 Task: Assign in the project ZoomOut the issue 'Upgrade the search functionality of a web application to improve accuracy and relevancy of search results' to the sprint 'Supernatural'.
Action: Mouse moved to (1241, 354)
Screenshot: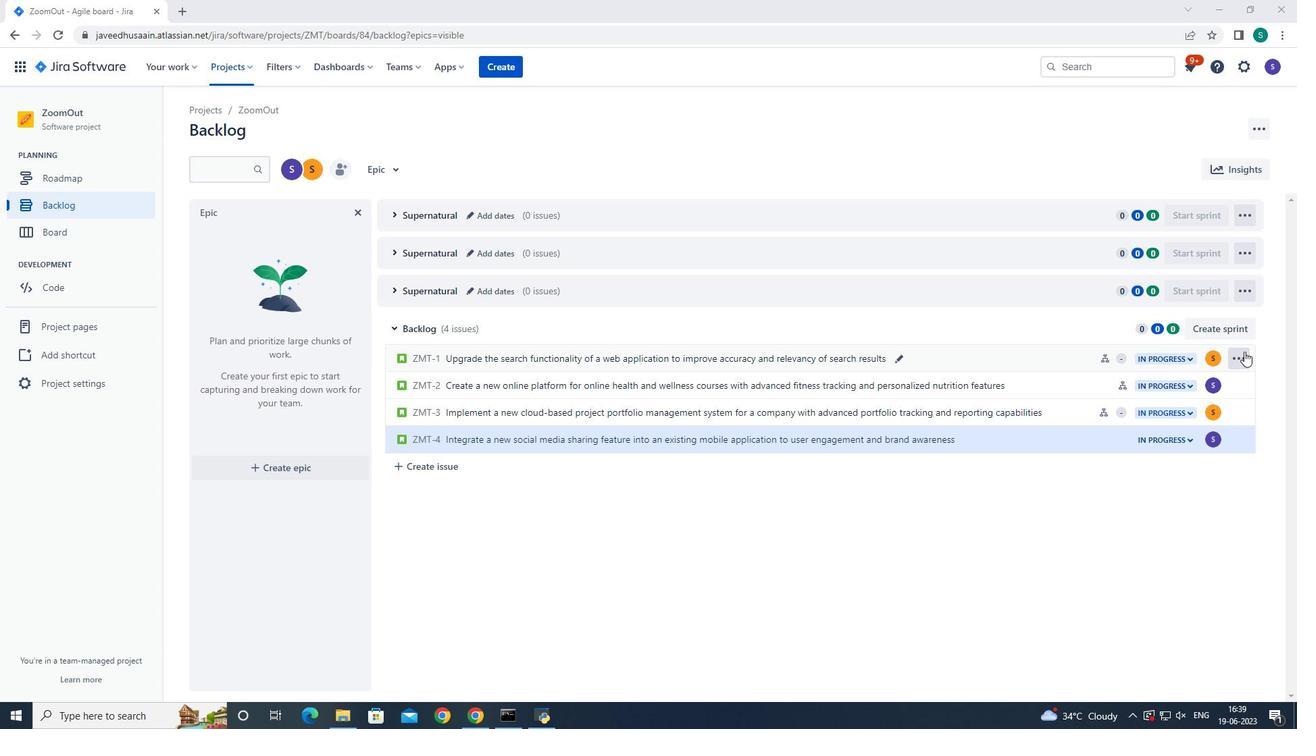 
Action: Mouse pressed left at (1241, 354)
Screenshot: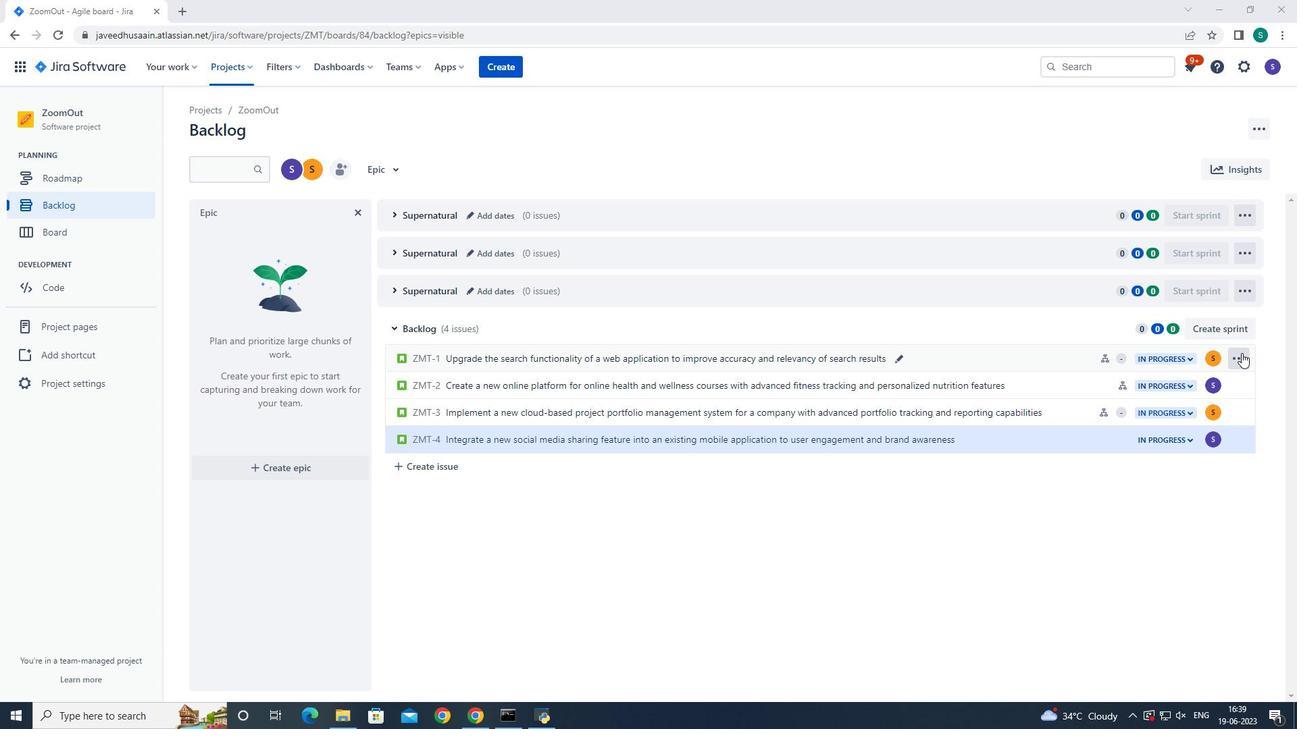 
Action: Mouse moved to (1188, 516)
Screenshot: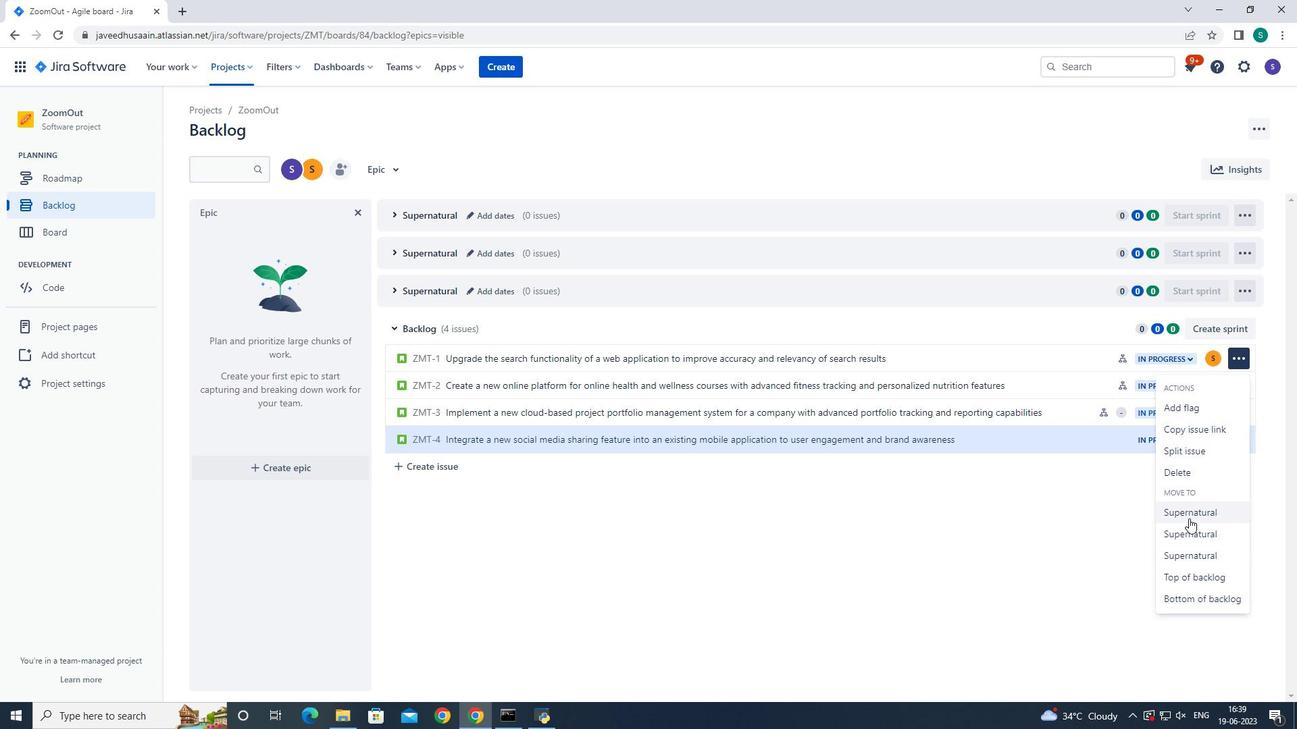
Action: Mouse pressed left at (1188, 516)
Screenshot: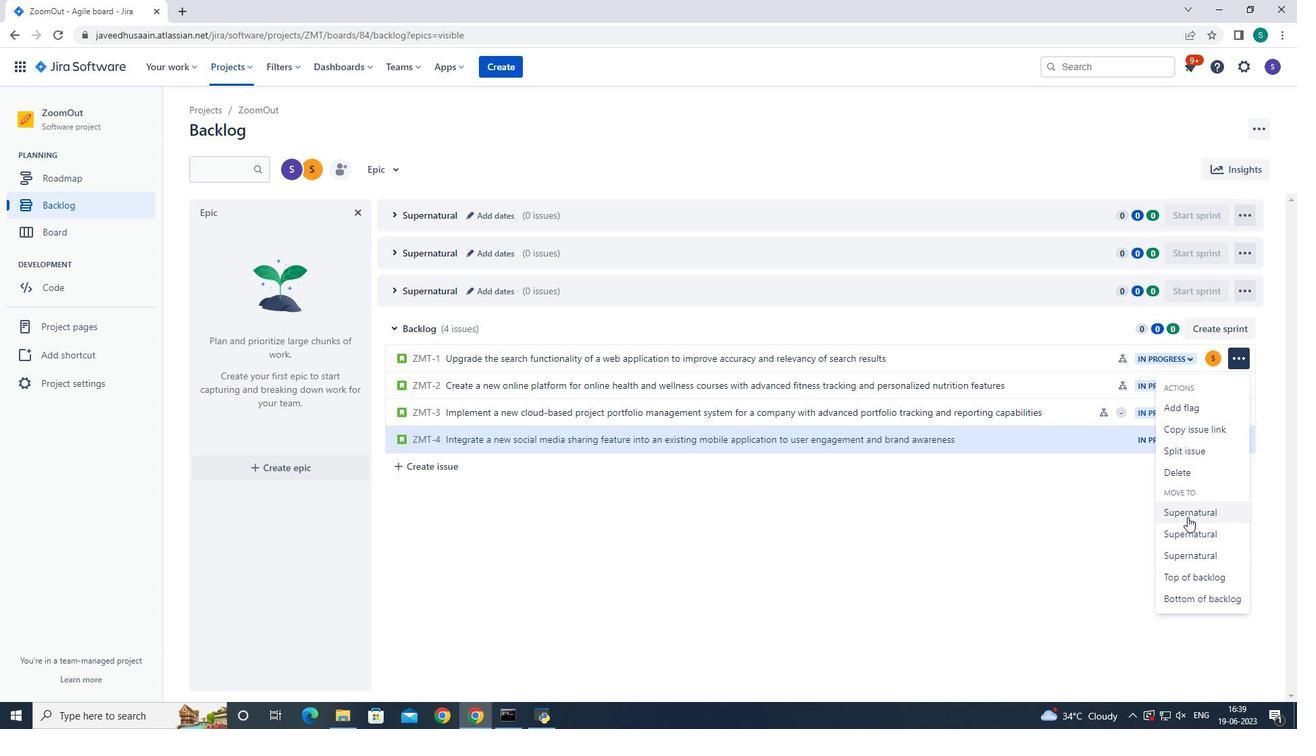 
